 Task: Add Traditional Medicinals Organic Throat Coat Lemon Echinacea Tea to the cart.
Action: Mouse pressed left at (24, 82)
Screenshot: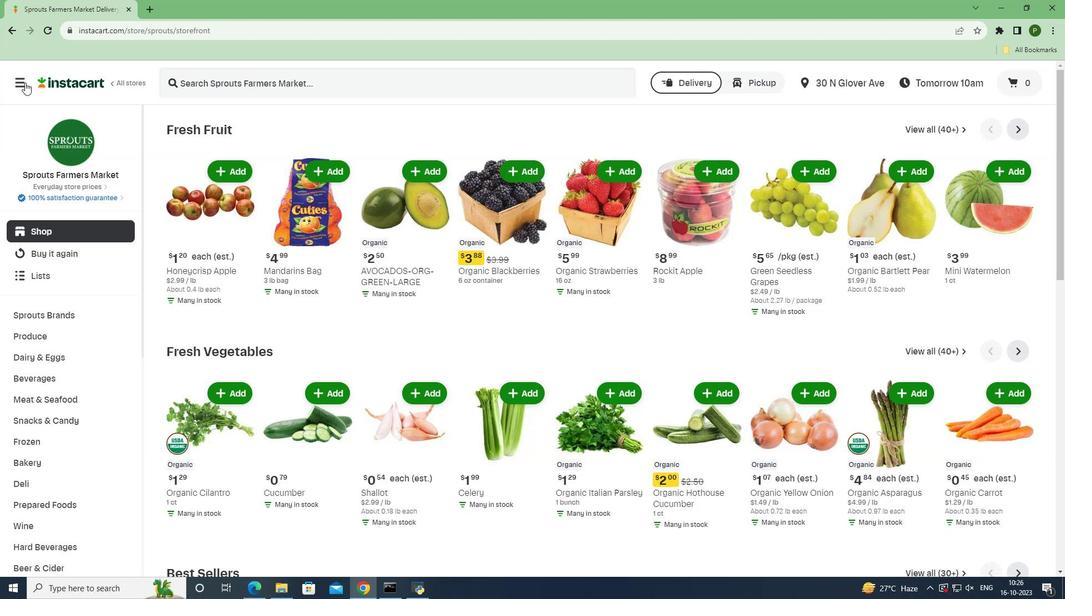 
Action: Mouse moved to (44, 300)
Screenshot: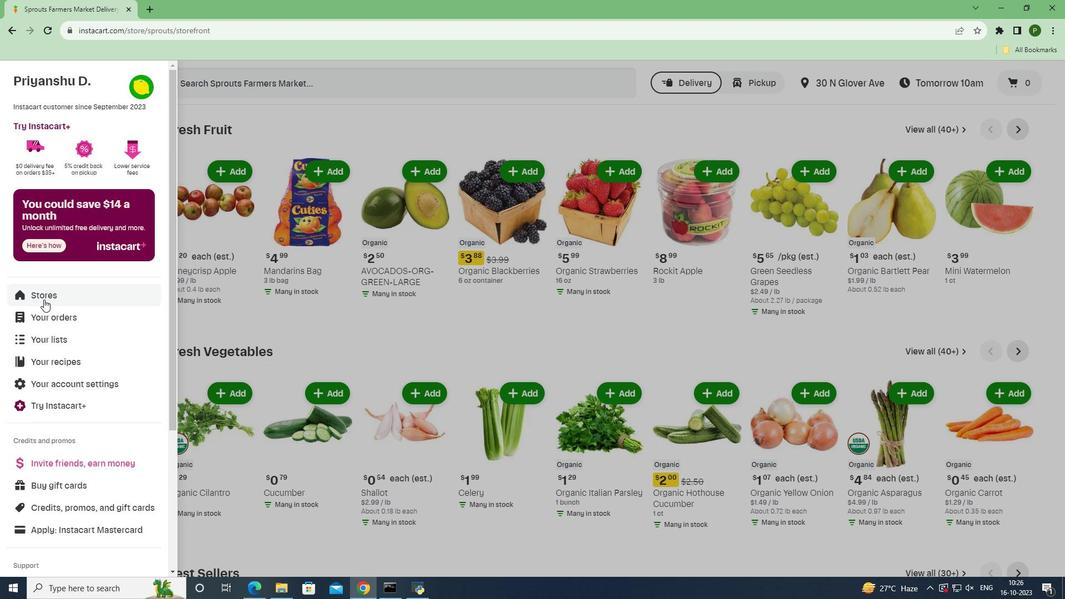 
Action: Mouse pressed left at (44, 300)
Screenshot: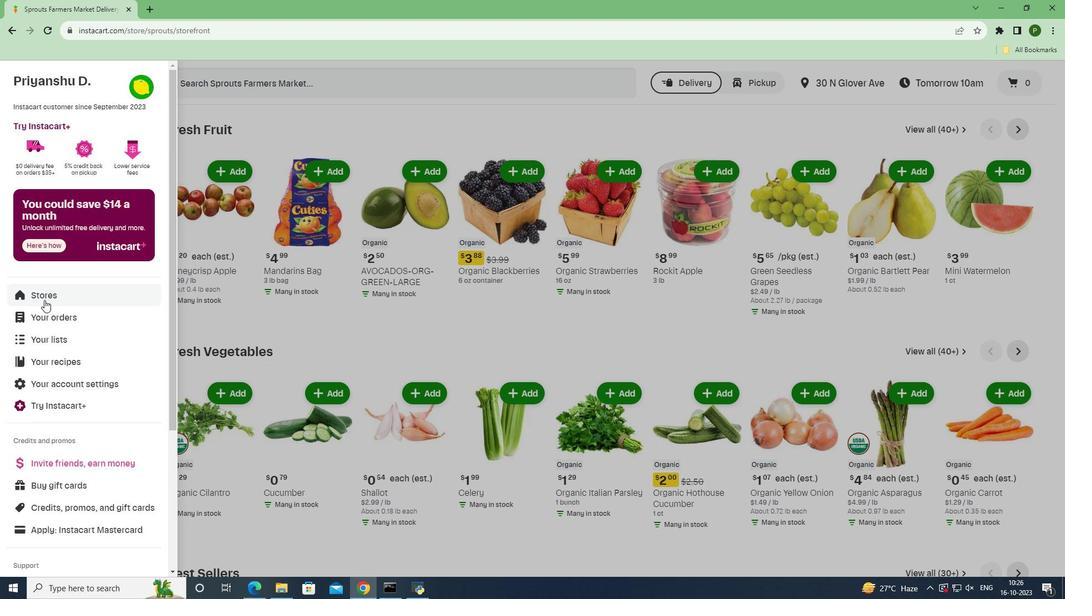 
Action: Mouse moved to (252, 129)
Screenshot: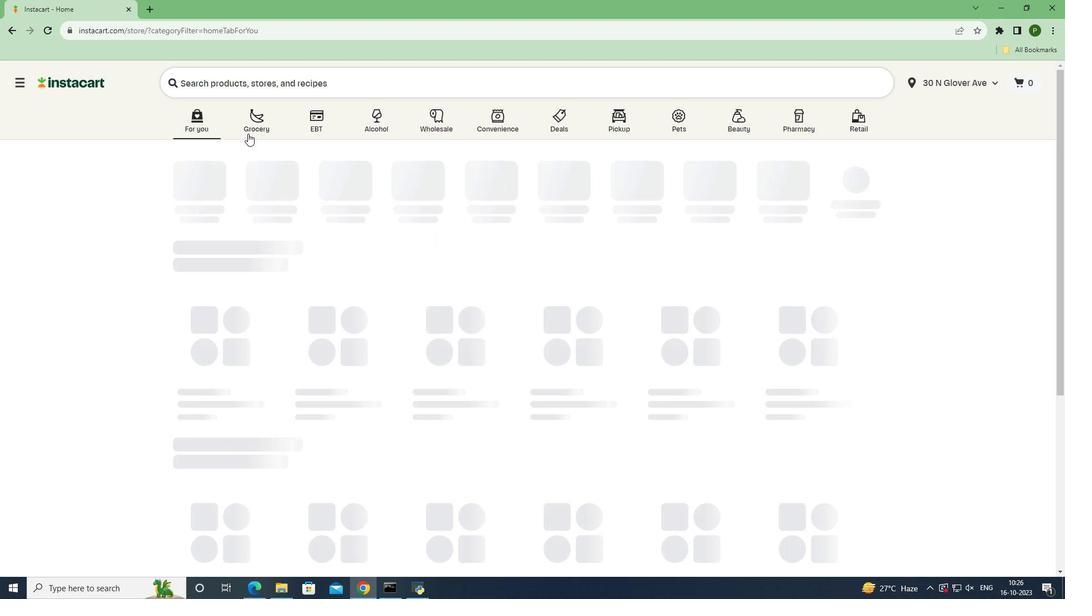 
Action: Mouse pressed left at (252, 129)
Screenshot: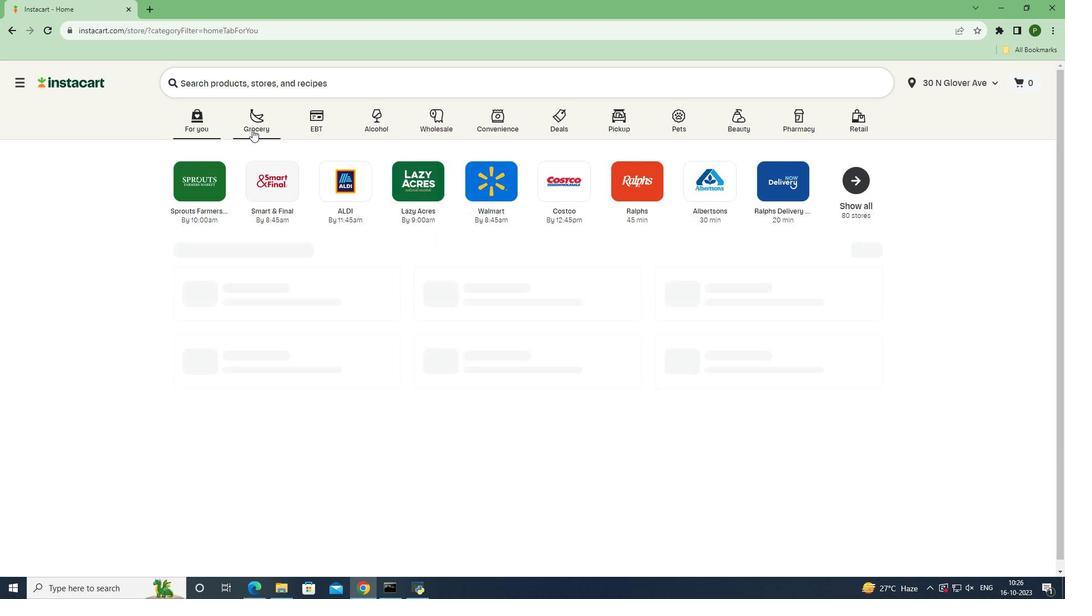 
Action: Mouse moved to (715, 273)
Screenshot: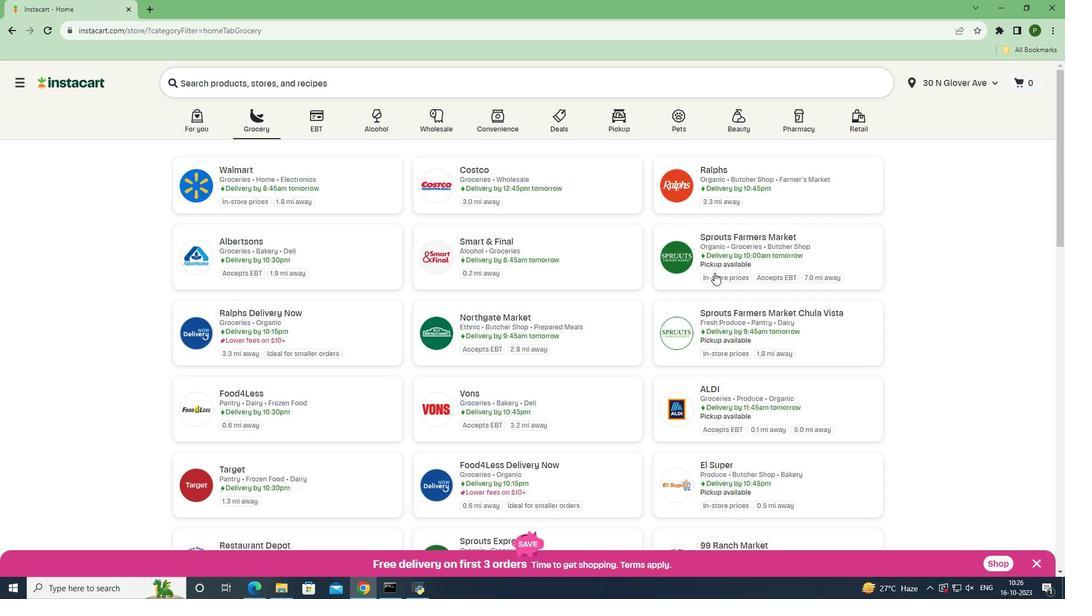 
Action: Mouse pressed left at (715, 273)
Screenshot: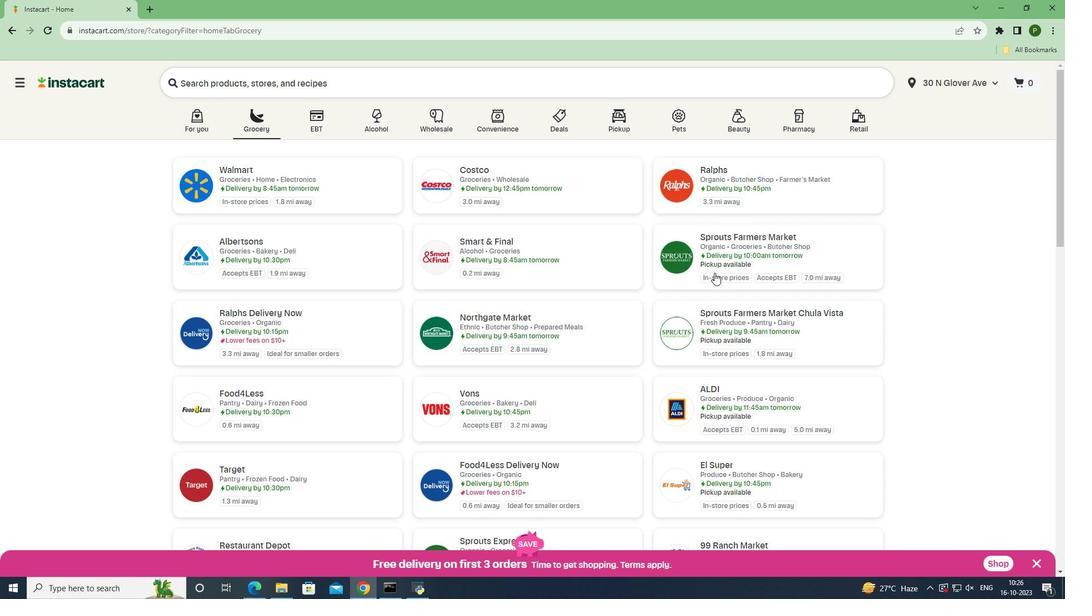 
Action: Mouse moved to (81, 380)
Screenshot: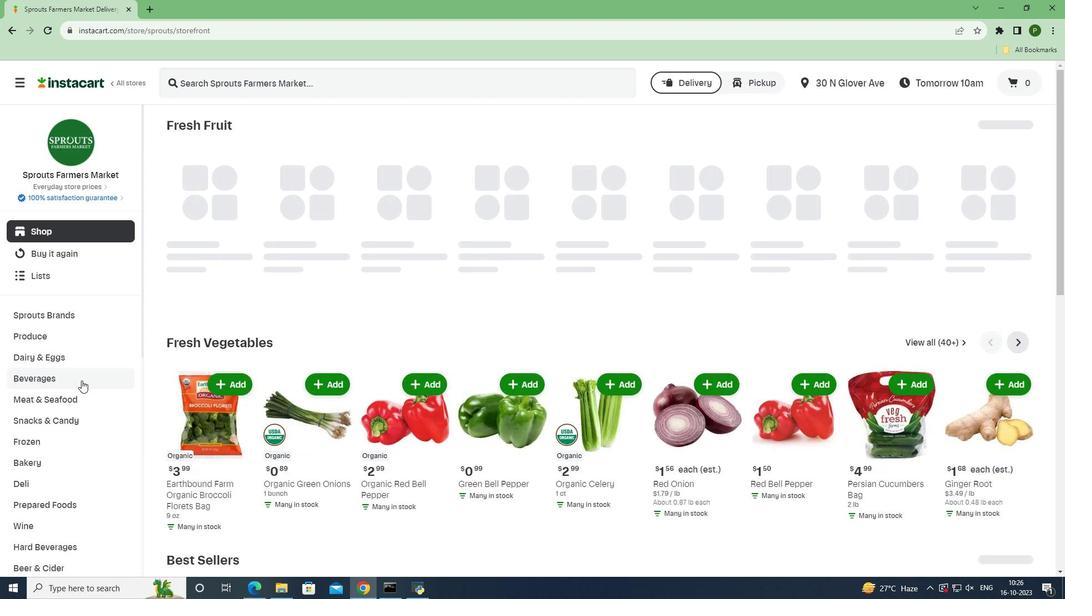 
Action: Mouse pressed left at (81, 380)
Screenshot: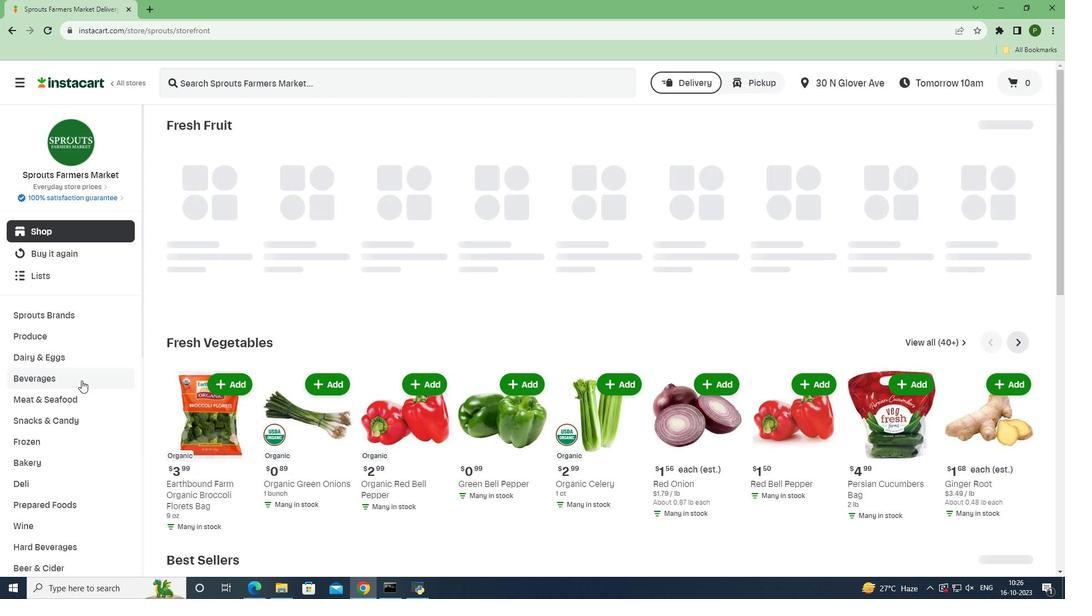 
Action: Mouse moved to (965, 152)
Screenshot: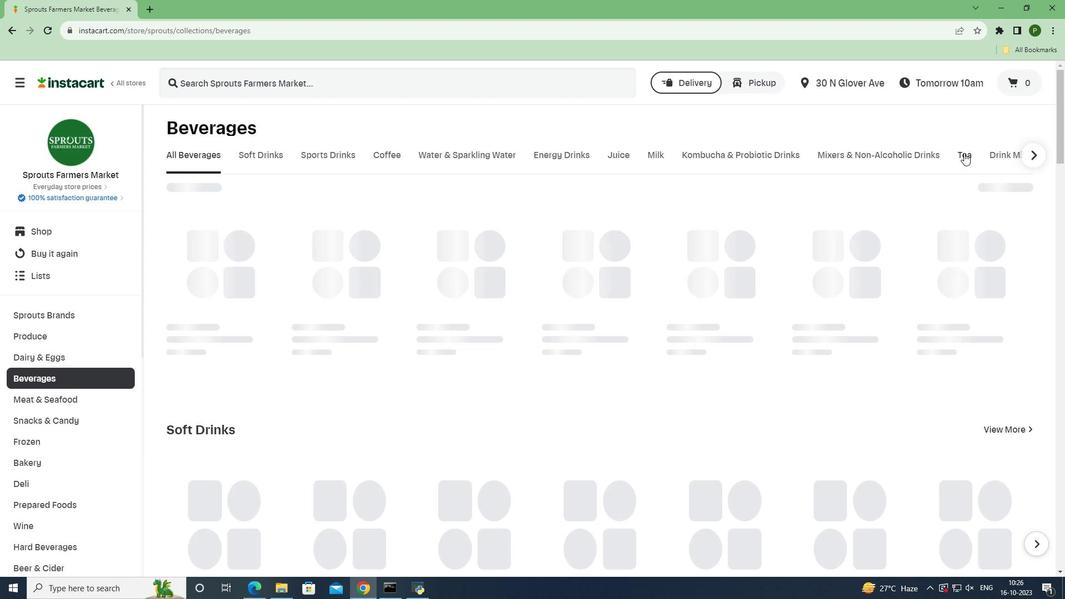 
Action: Mouse pressed left at (965, 152)
Screenshot: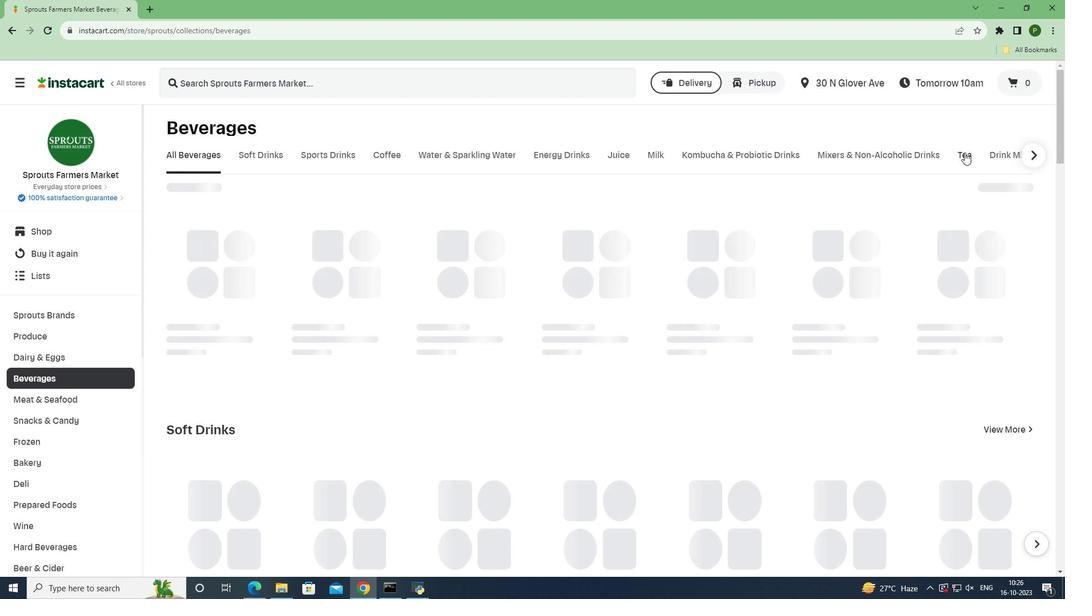 
Action: Mouse moved to (340, 80)
Screenshot: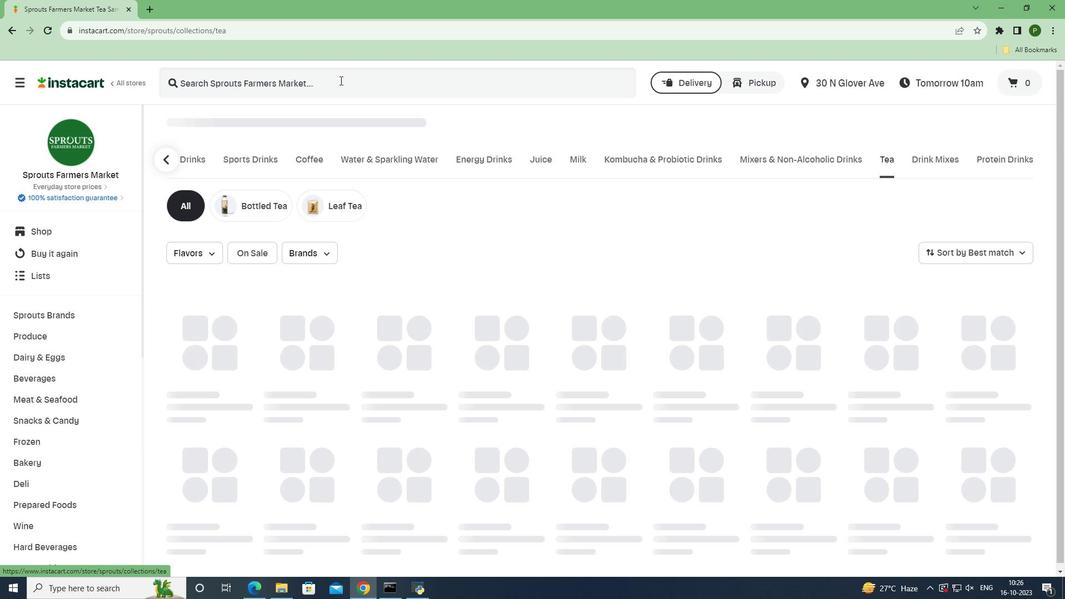 
Action: Mouse pressed left at (340, 80)
Screenshot: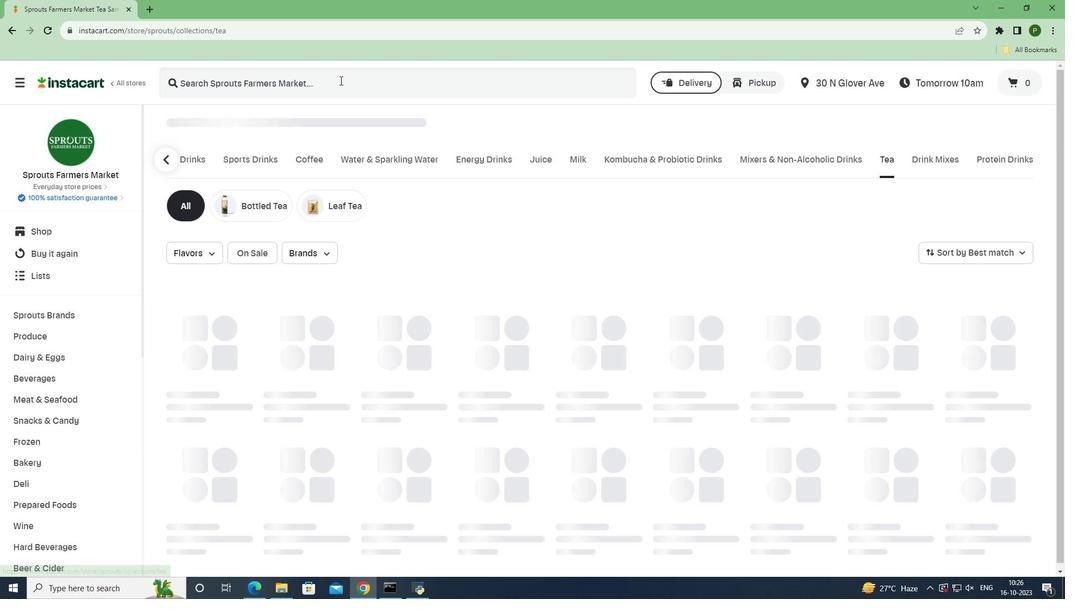 
Action: Key pressed <Key.caps_lock>T<Key.caps_lock>raditional<Key.space><Key.caps_lock>M<Key.caps_lock>edicinals<Key.space><Key.caps_lock>O<Key.caps_lock>rganic<Key.space><Key.caps_lock>T<Key.caps_lock>hroat<Key.space><Key.caps_lock>C<Key.caps_lock>oat<Key.space><Key.caps_lock>L<Key.caps_lock>emon<Key.space><Key.caps_lock>E<Key.caps_lock>china<Key.space><Key.backspace>c
Screenshot: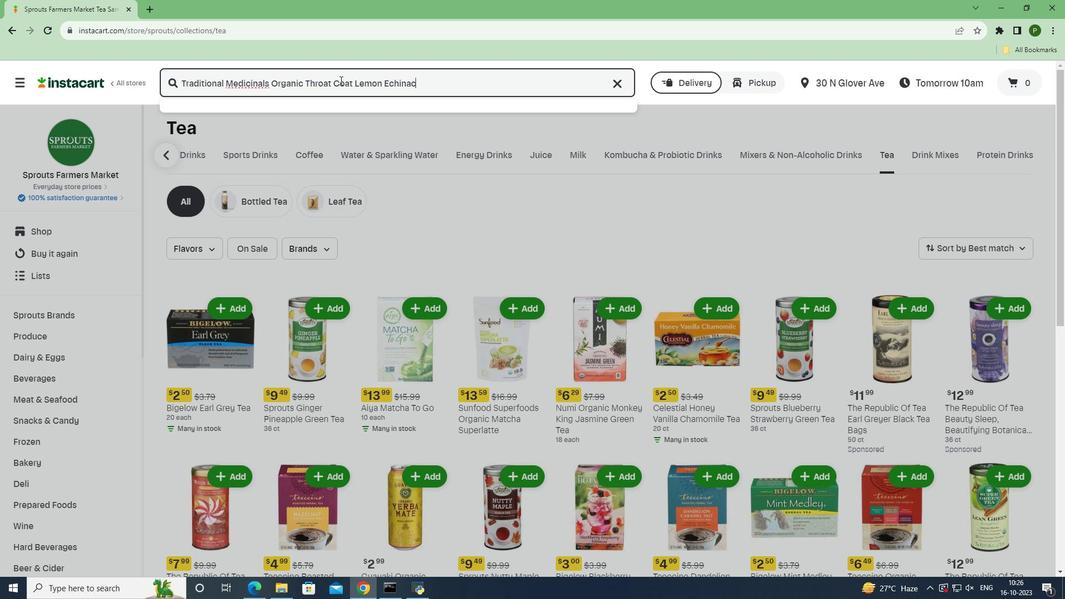 
Action: Mouse moved to (340, 79)
Screenshot: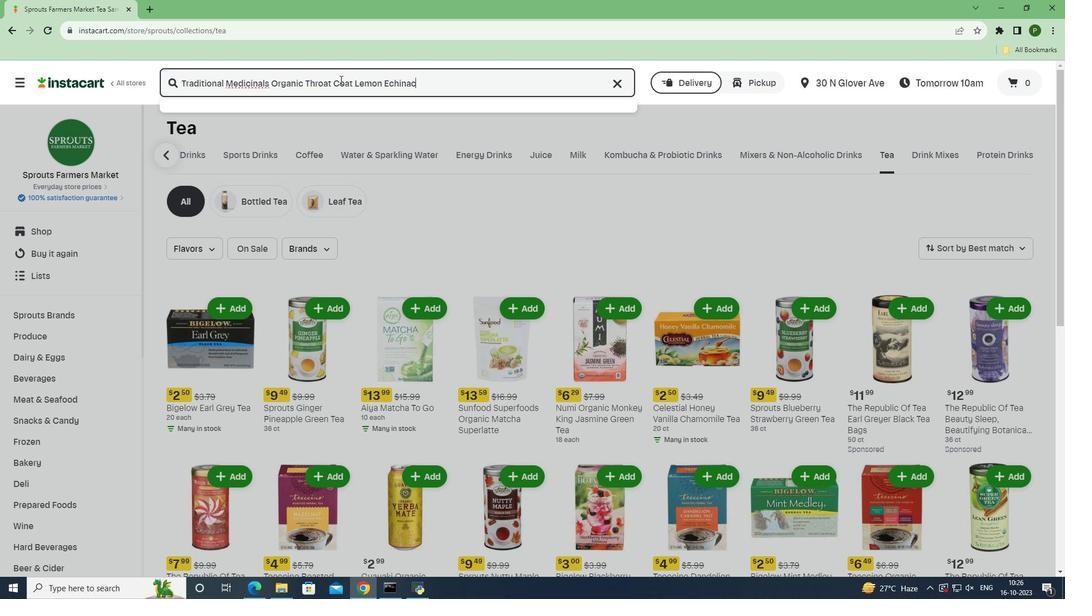
Action: Key pressed ea<Key.space><Key.caps_lock>T<Key.caps_lock>ea<Key.space><Key.enter>
Screenshot: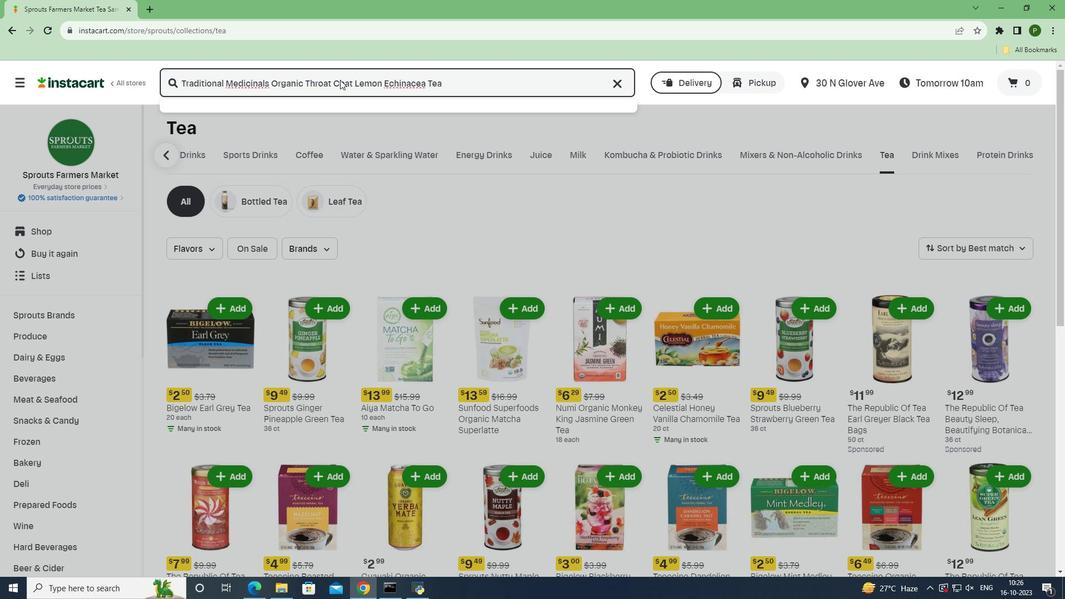 
Action: Mouse moved to (650, 197)
Screenshot: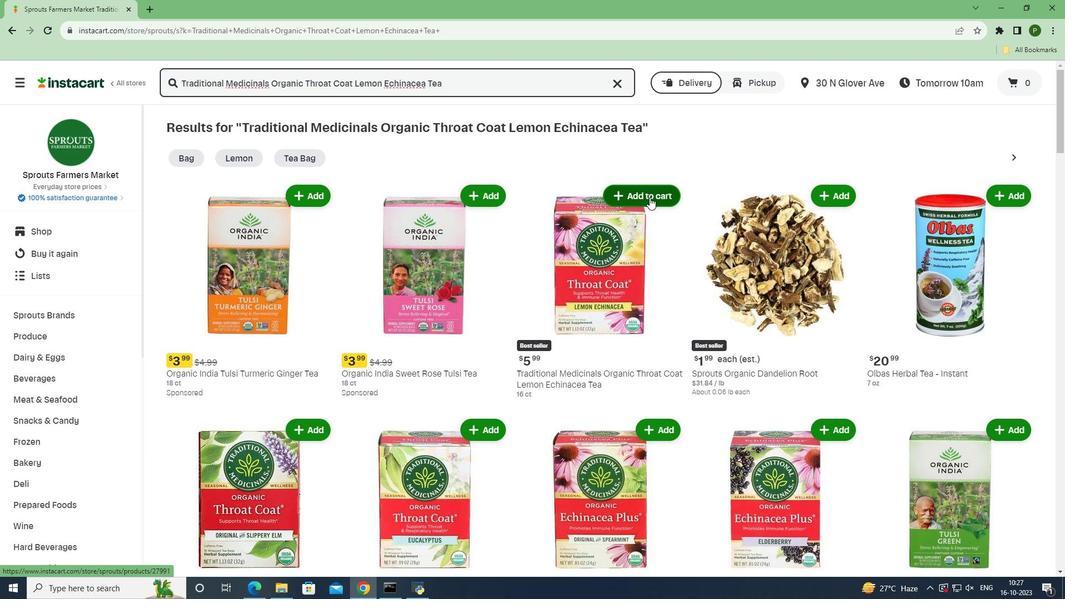 
Action: Mouse pressed left at (650, 197)
Screenshot: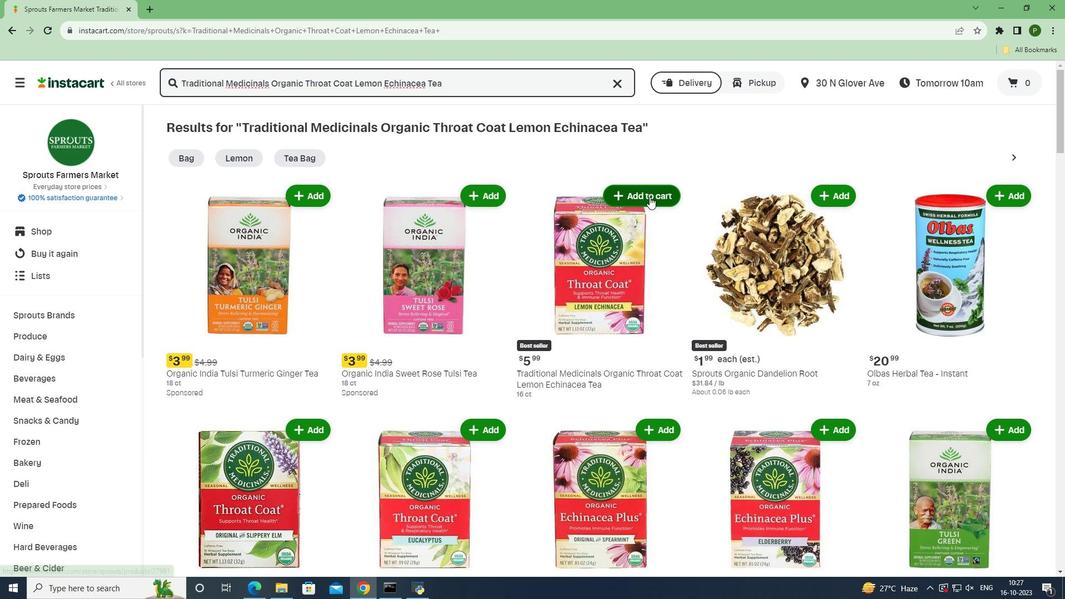 
Action: Mouse moved to (682, 265)
Screenshot: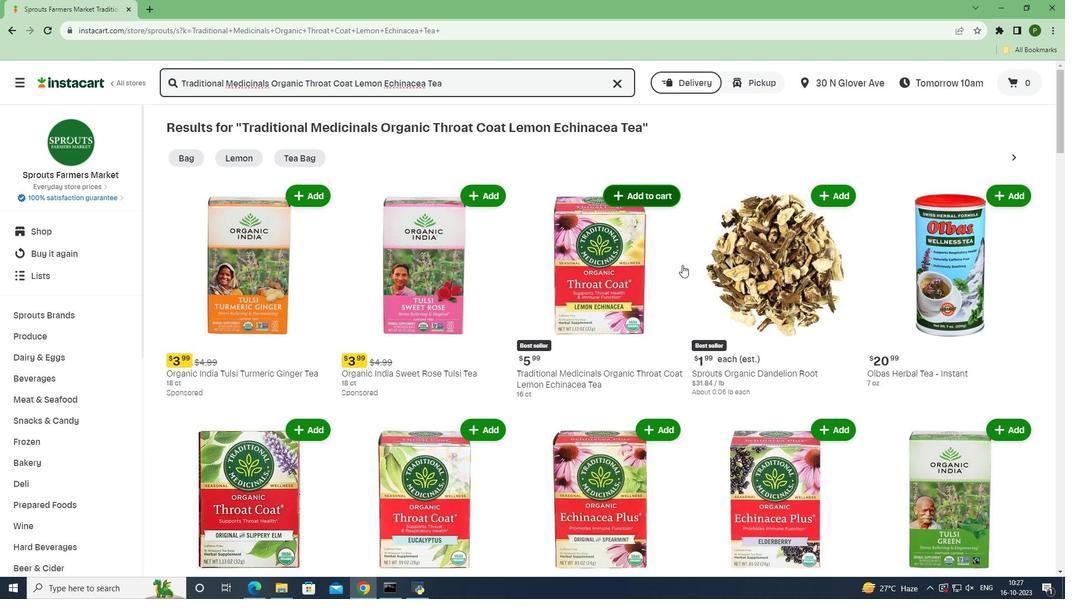 
